 Task: Create Card Donor Stewardship Execution in Board Digital Advertising Strategies to Workspace Digital Strategy Consulting. Create Card Fashion Review in Board IT Service Desk Management to Workspace Digital Strategy Consulting. Create Card Donor Stewardship Performance Review in Board Voice of Customer Customer Journey Mapping and Analysis to Workspace Digital Strategy Consulting
Action: Mouse moved to (67, 368)
Screenshot: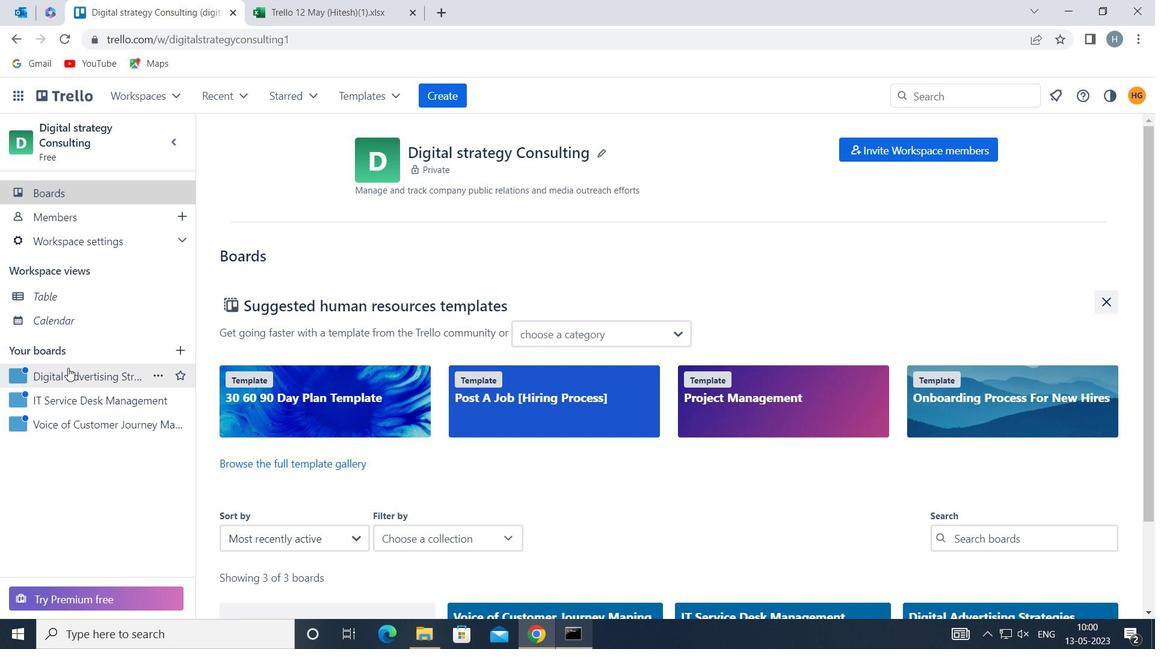 
Action: Mouse pressed left at (67, 368)
Screenshot: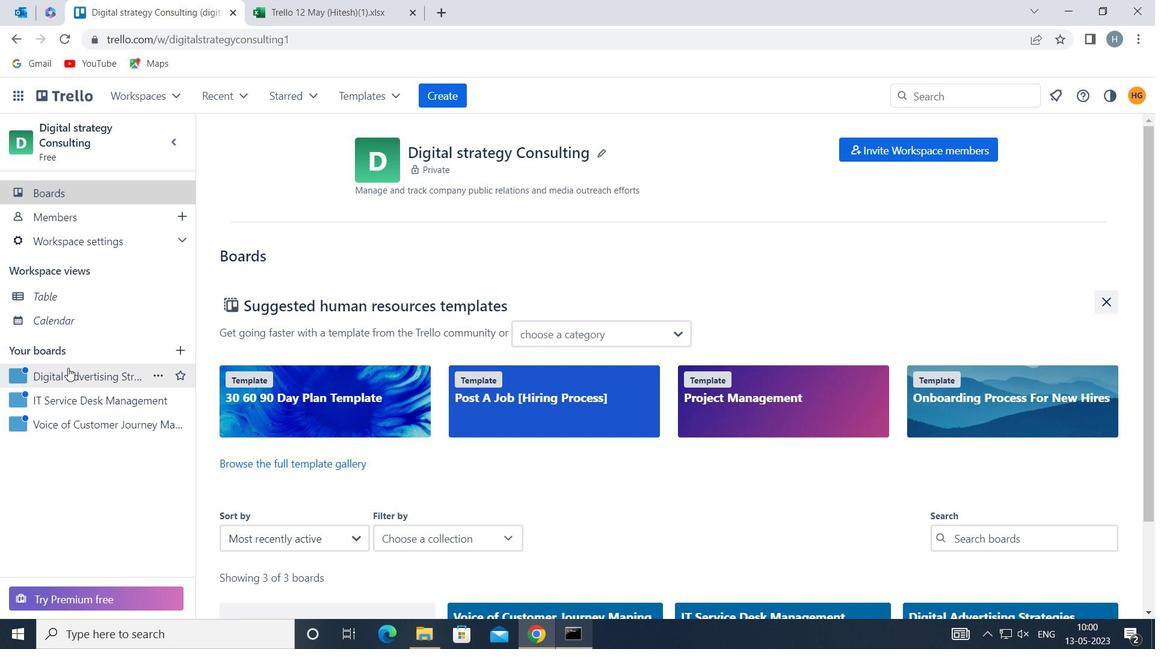 
Action: Mouse moved to (701, 215)
Screenshot: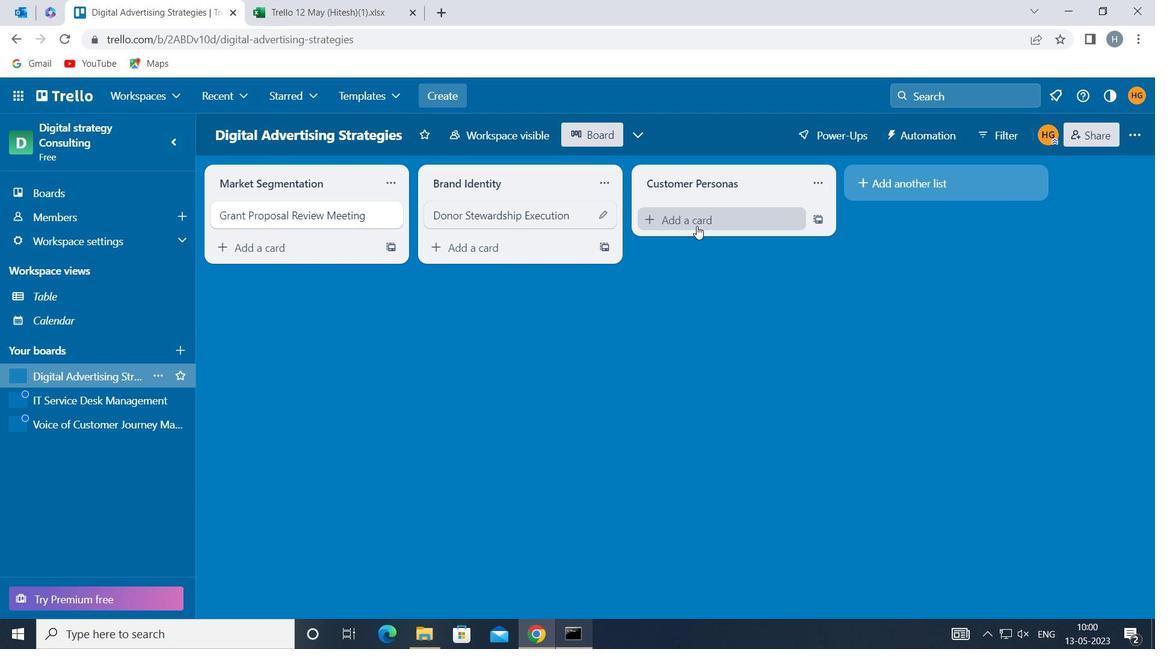 
Action: Mouse pressed left at (701, 215)
Screenshot: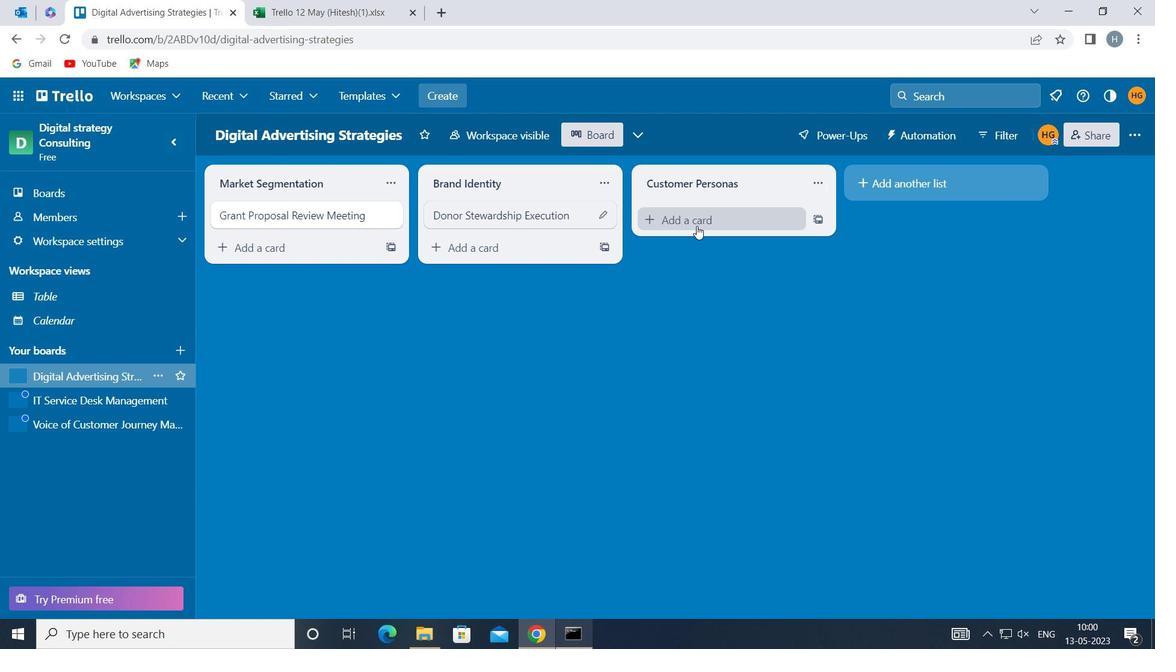 
Action: Mouse pressed left at (701, 215)
Screenshot: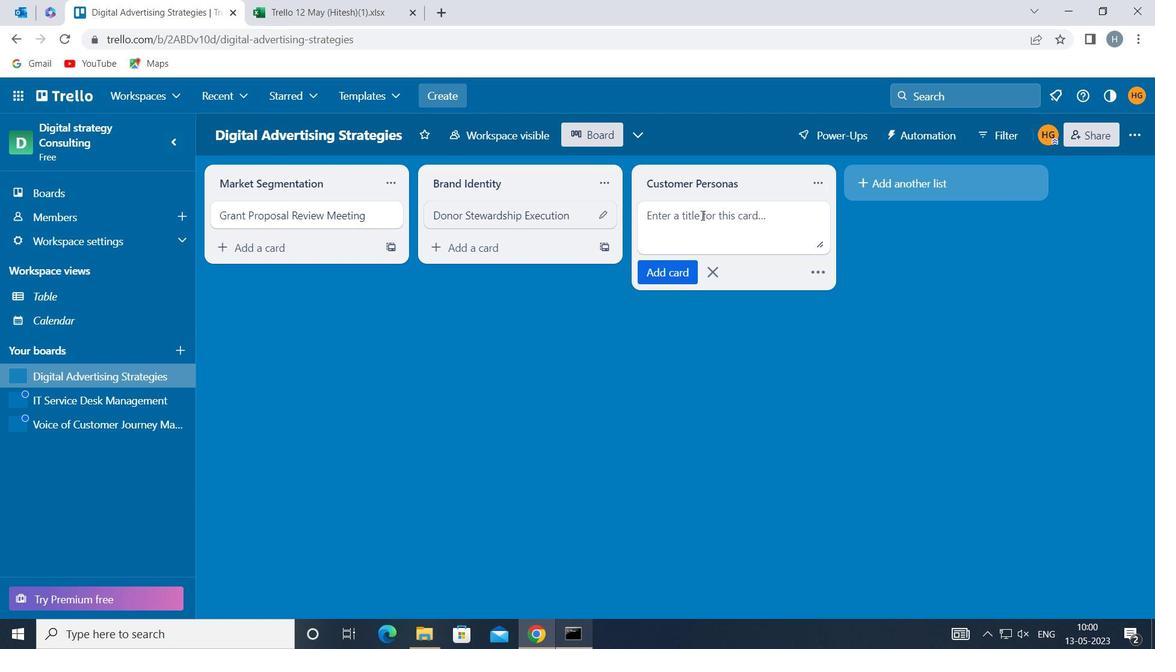 
Action: Key pressed <Key.shift>DONOR<Key.space><Key.shift>STEWARDSHIP<Key.space><Key.shift>EXECUTION<Key.space>
Screenshot: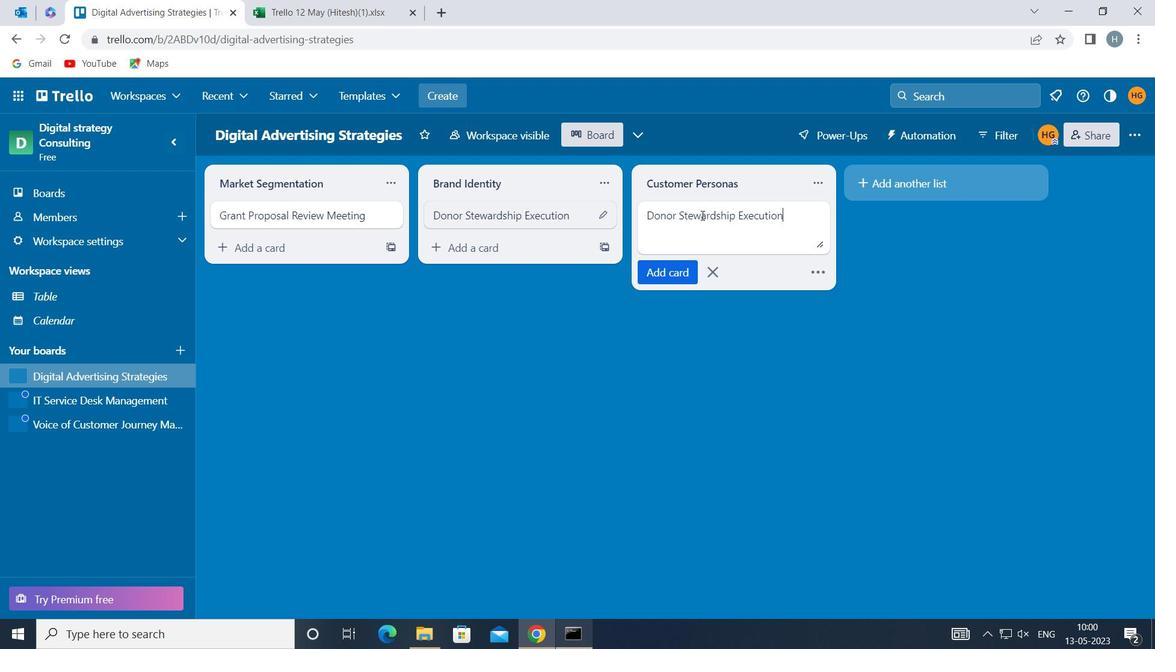 
Action: Mouse moved to (686, 266)
Screenshot: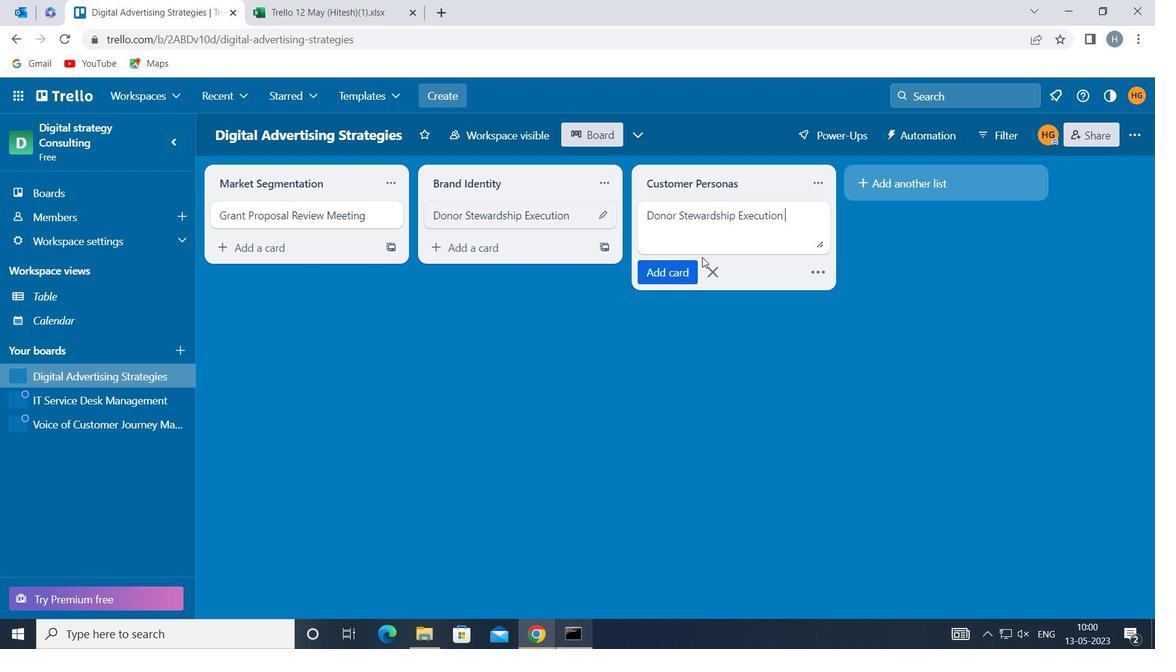 
Action: Mouse pressed left at (686, 266)
Screenshot: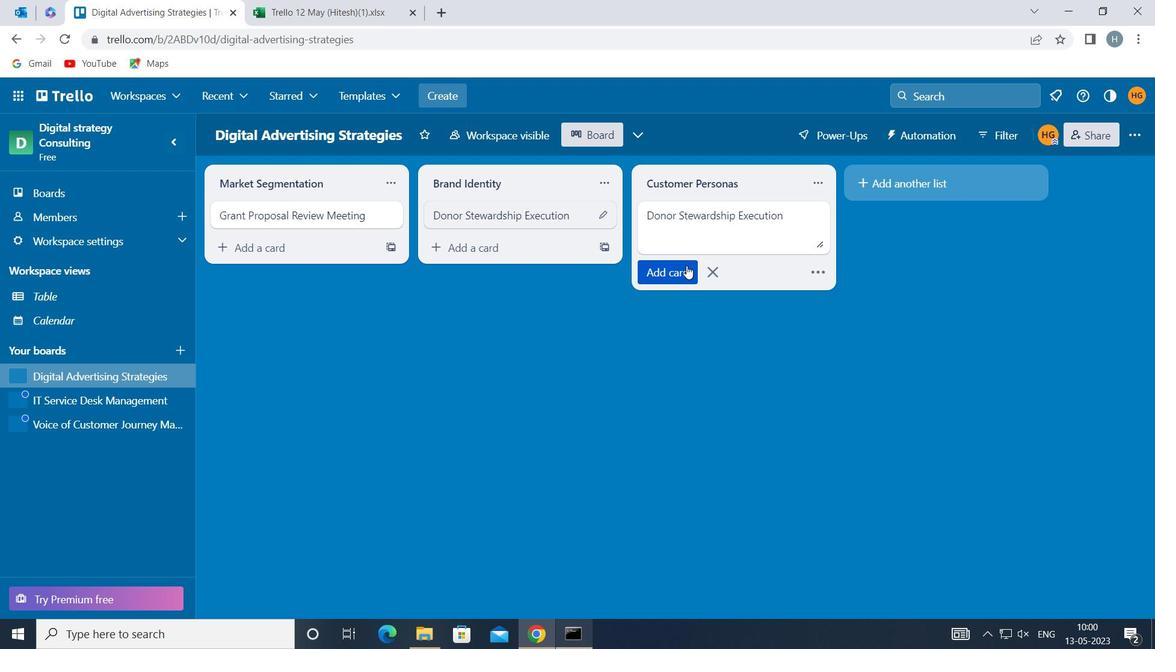 
Action: Mouse moved to (607, 350)
Screenshot: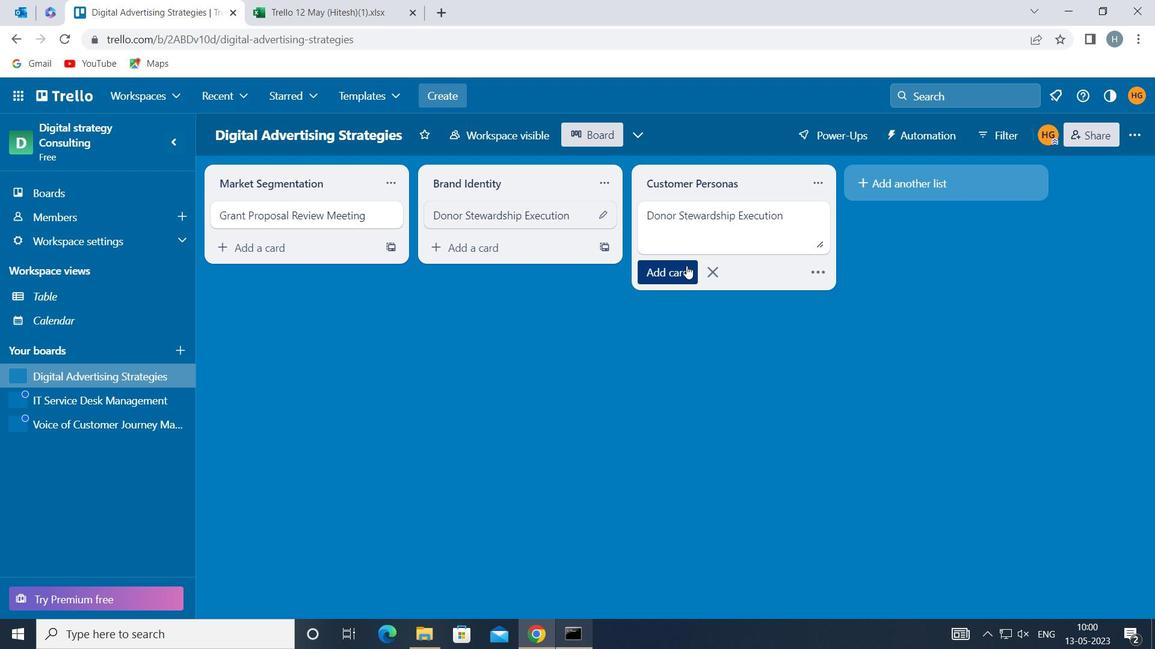
Action: Mouse pressed left at (607, 350)
Screenshot: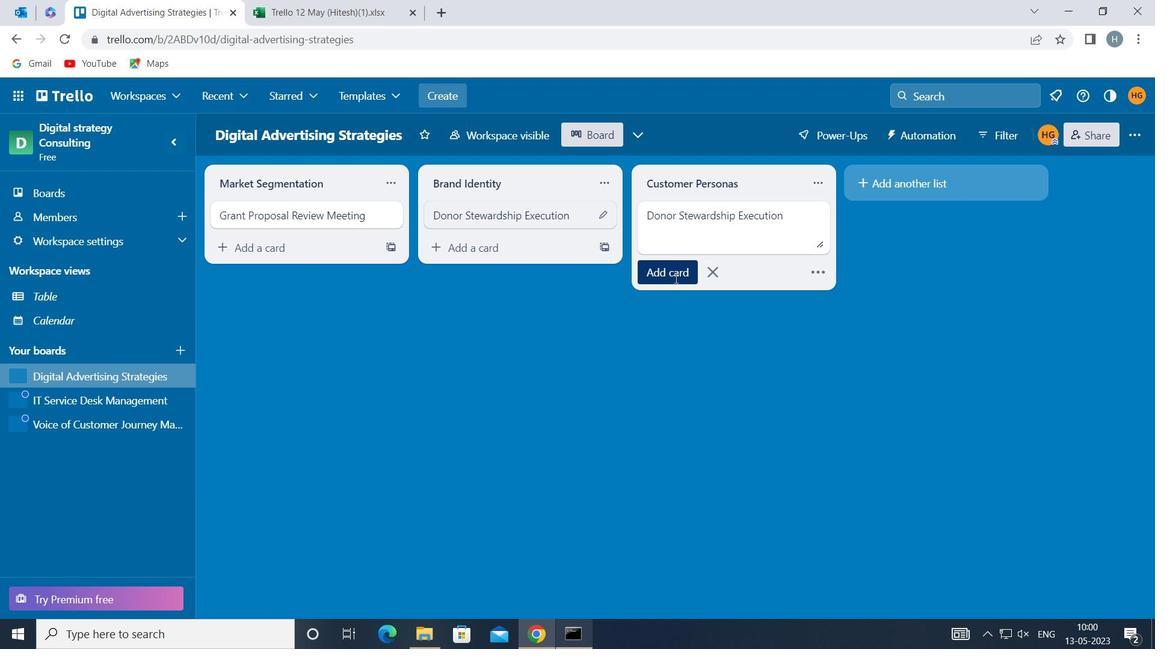 
Action: Mouse moved to (72, 397)
Screenshot: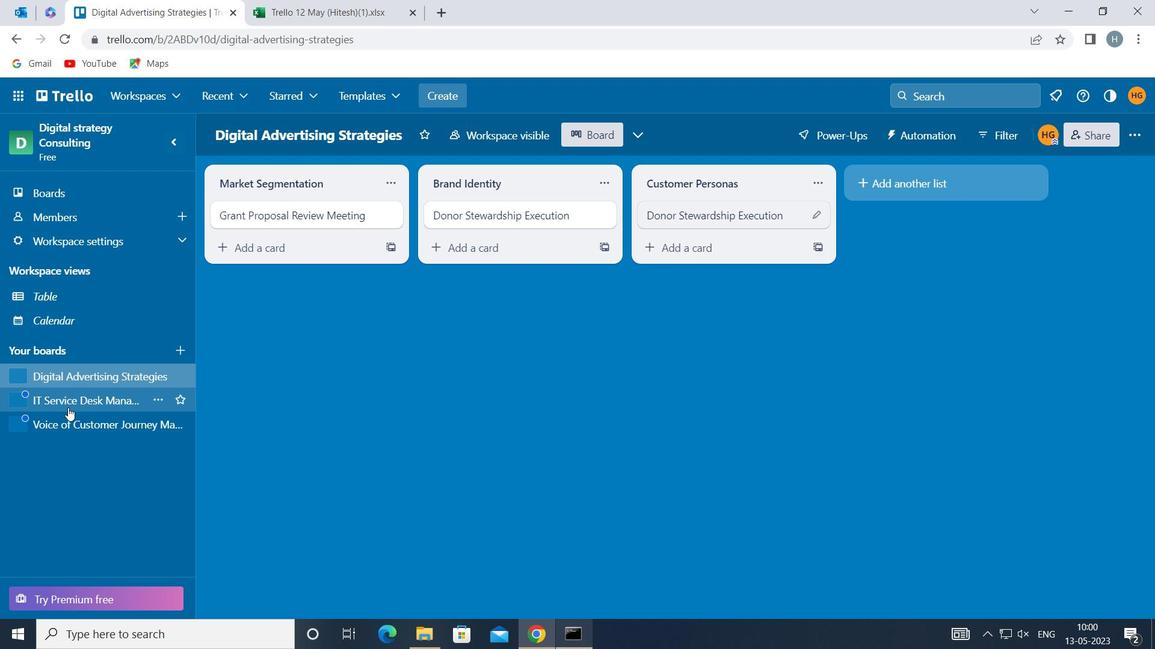 
Action: Mouse pressed left at (72, 397)
Screenshot: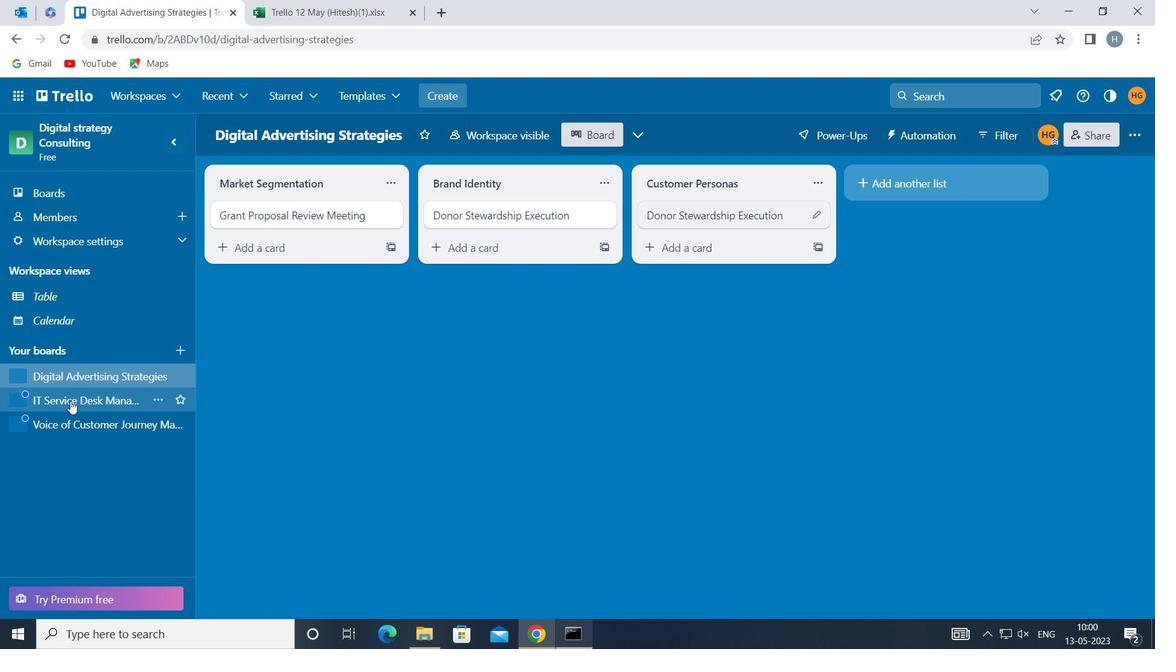 
Action: Mouse moved to (693, 222)
Screenshot: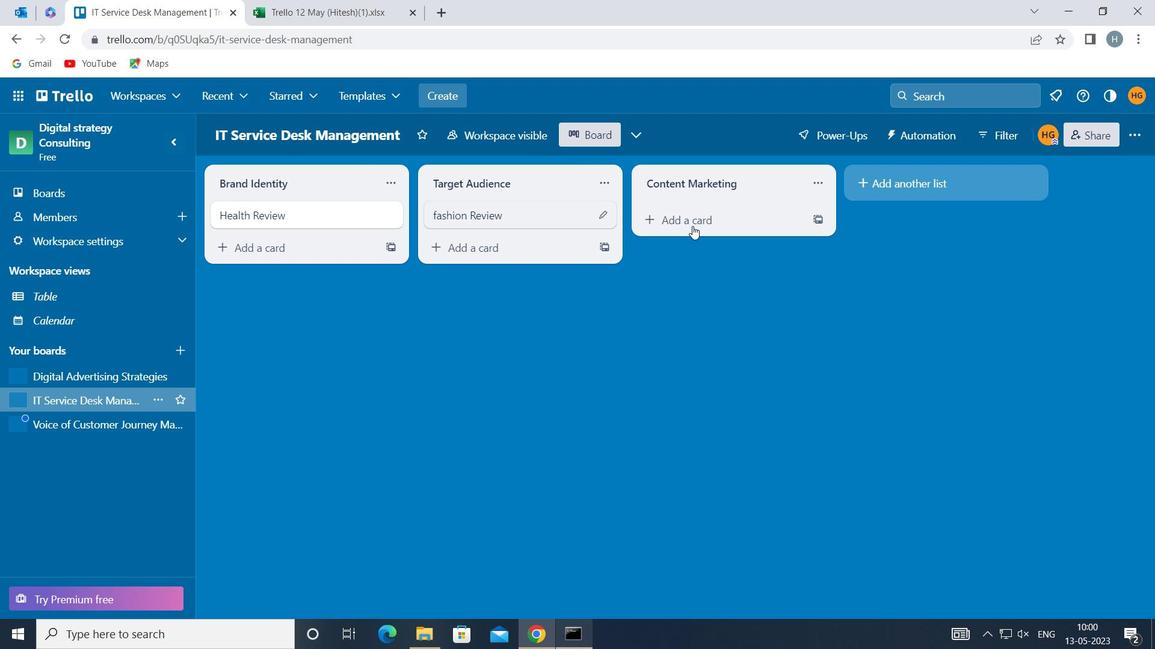 
Action: Mouse pressed left at (693, 222)
Screenshot: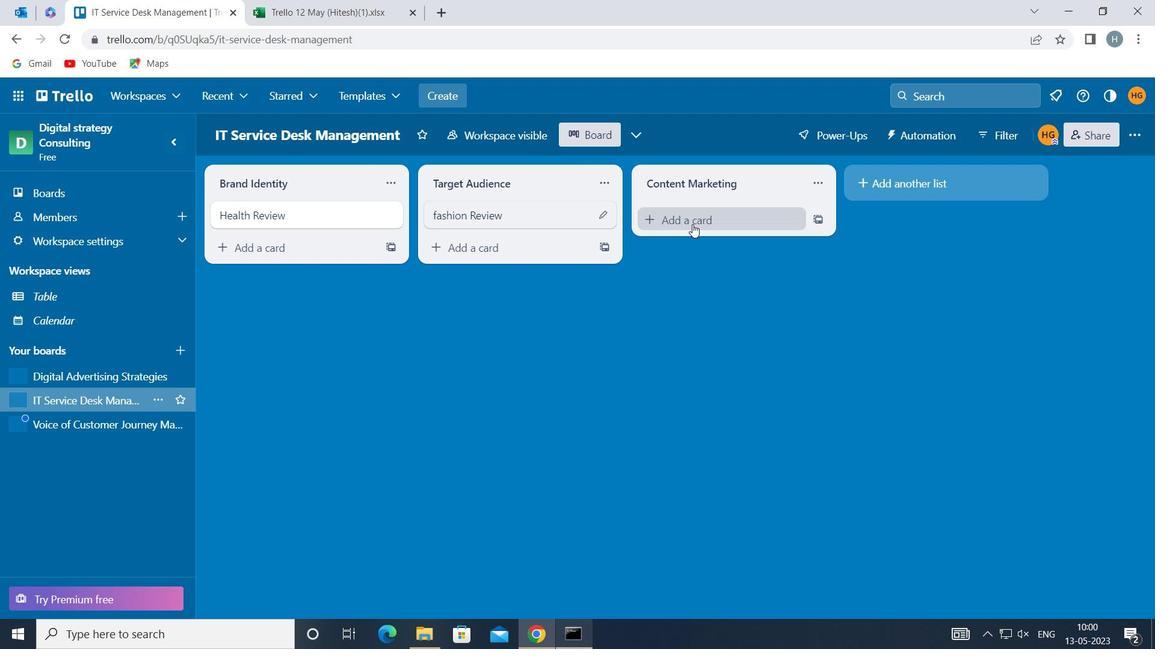 
Action: Mouse pressed left at (693, 222)
Screenshot: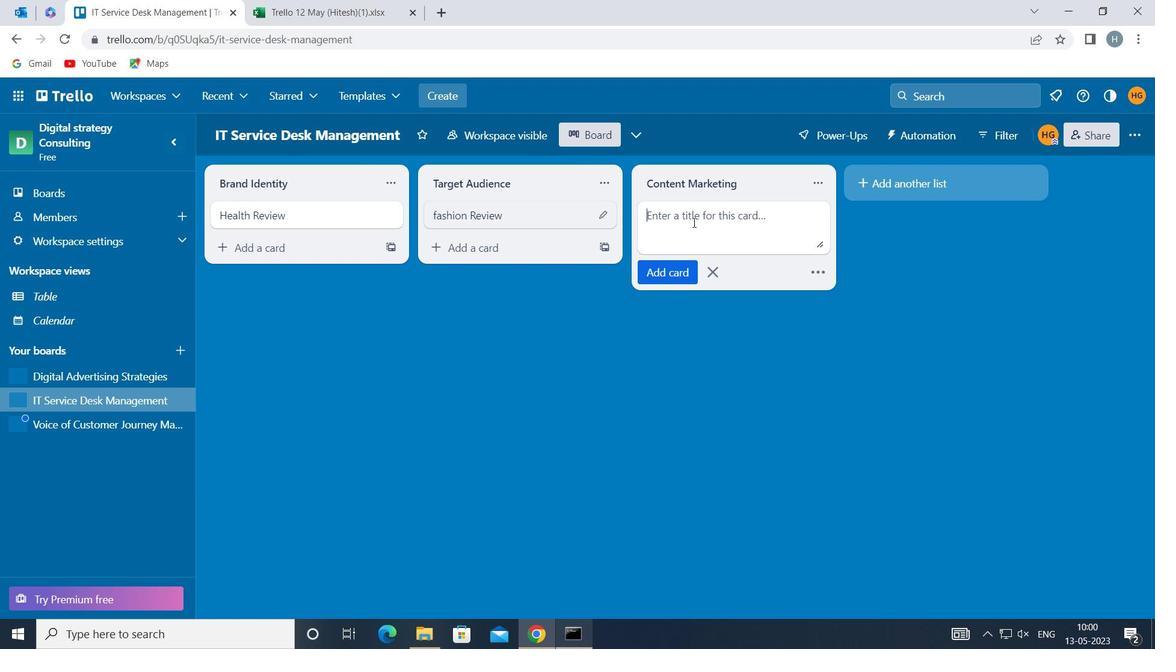
Action: Key pressed <Key.shift>FASHION<Key.space><Key.shift>REVIEW
Screenshot: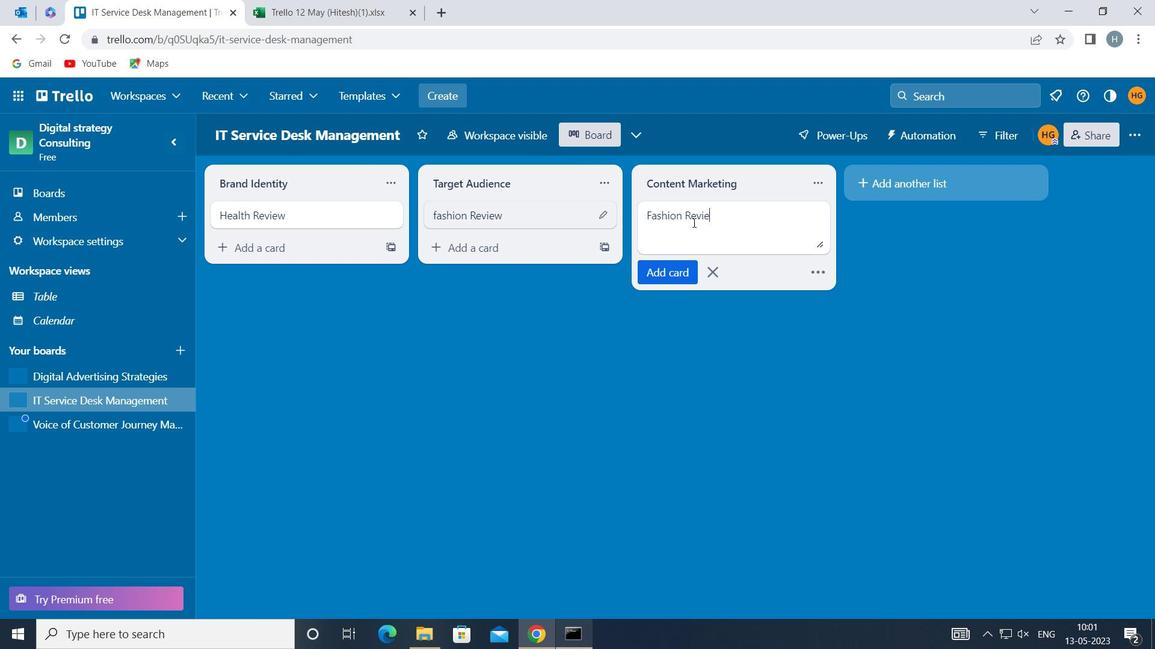 
Action: Mouse moved to (665, 271)
Screenshot: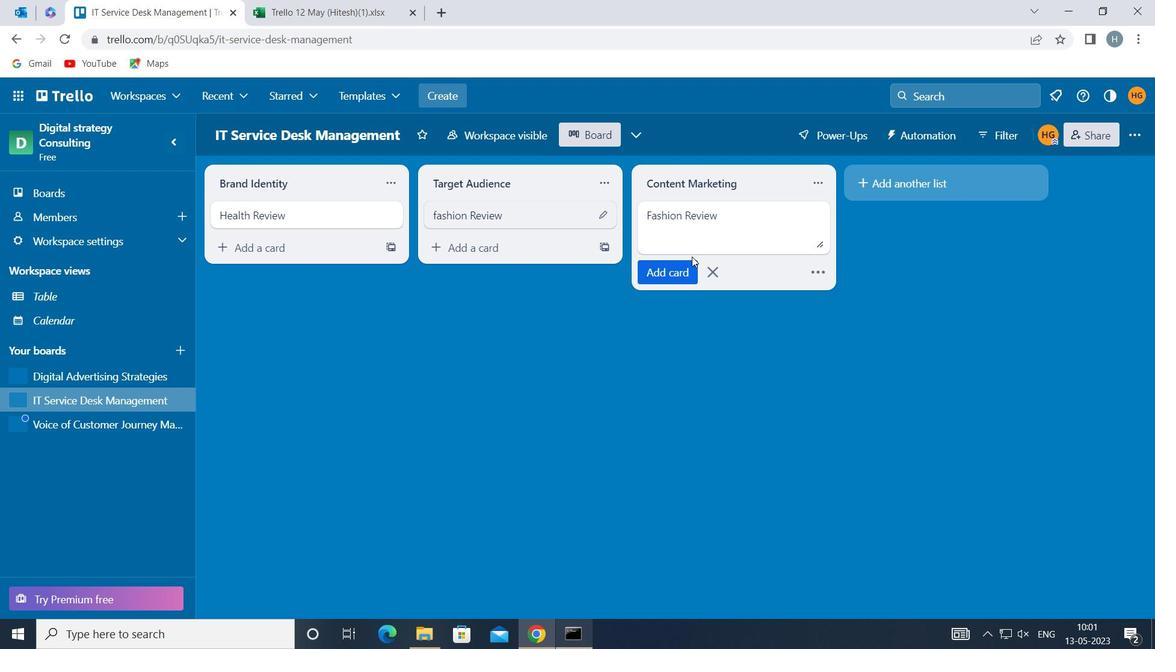 
Action: Mouse pressed left at (665, 271)
Screenshot: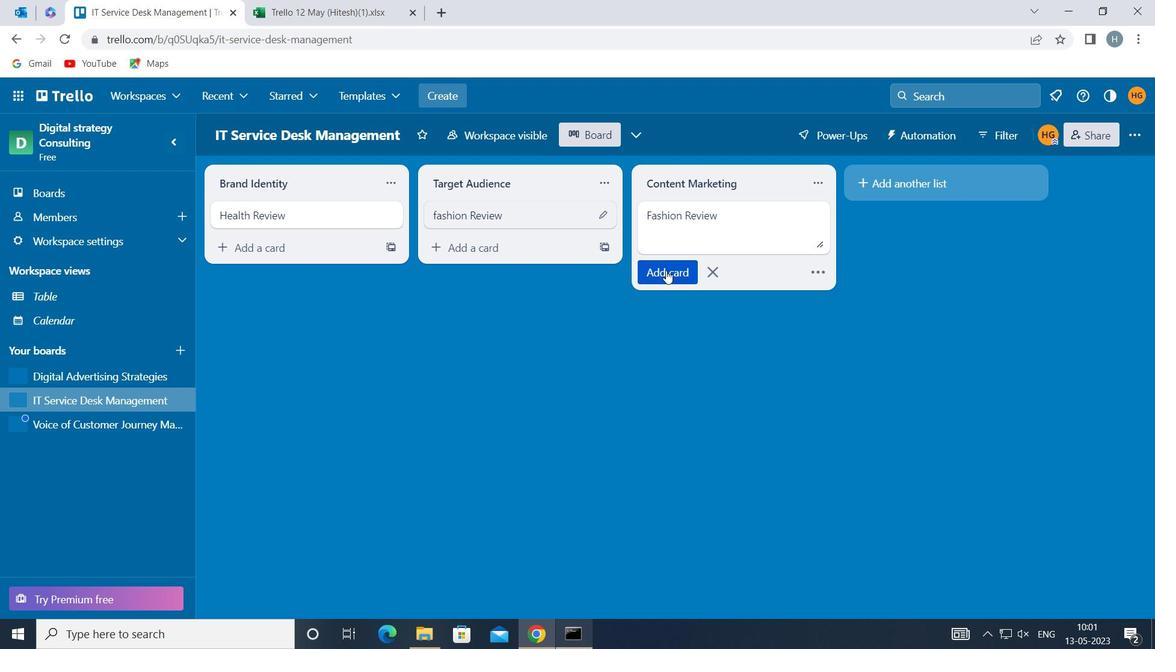 
Action: Mouse moved to (626, 342)
Screenshot: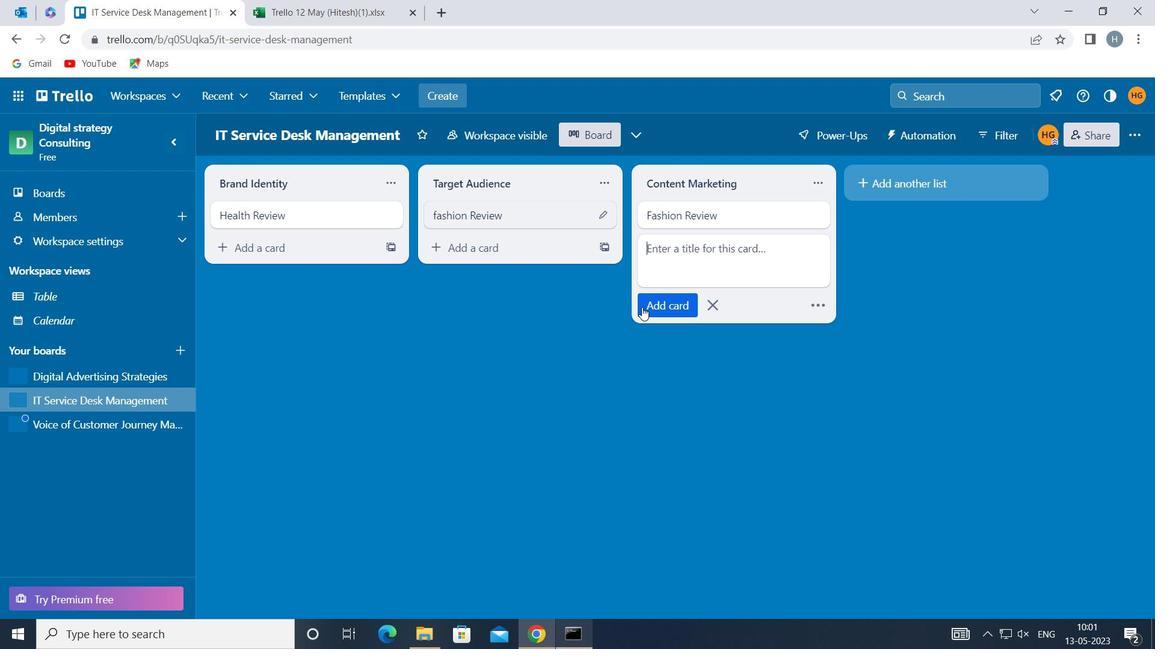 
Action: Mouse pressed left at (626, 342)
Screenshot: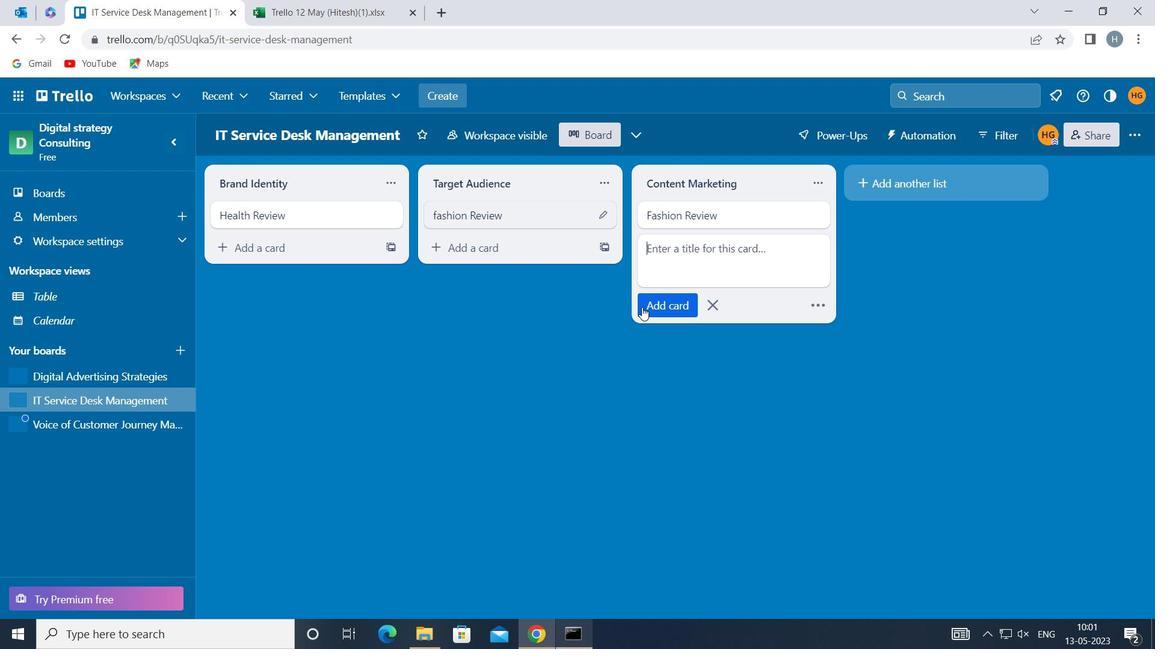
Action: Mouse moved to (100, 425)
Screenshot: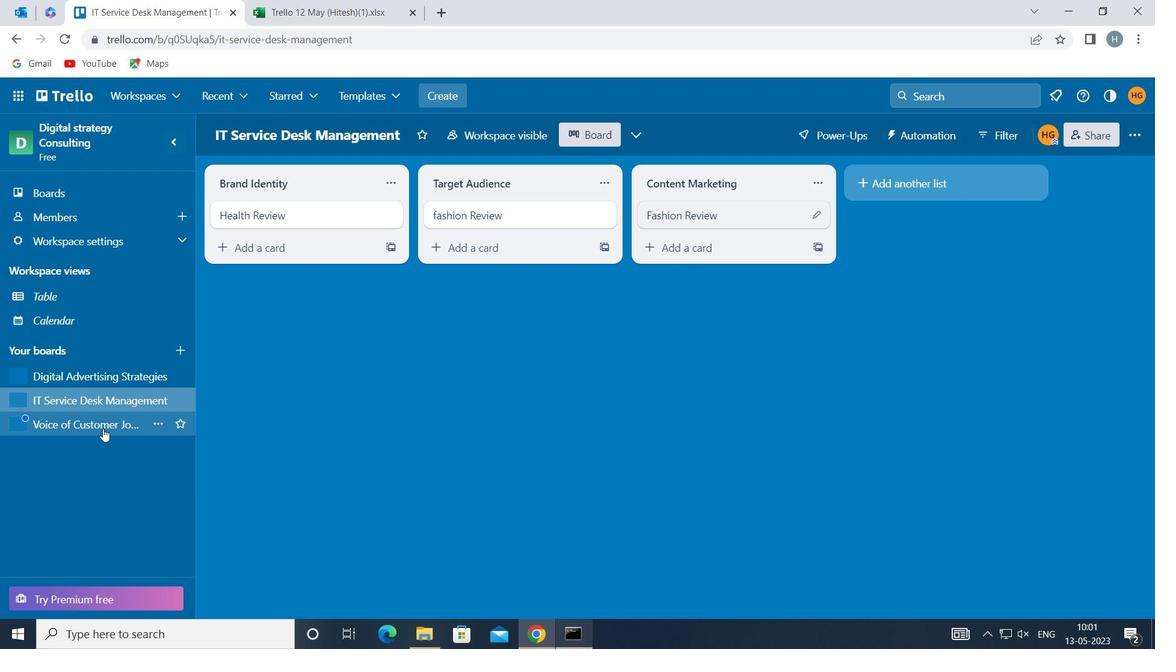 
Action: Mouse pressed left at (100, 425)
Screenshot: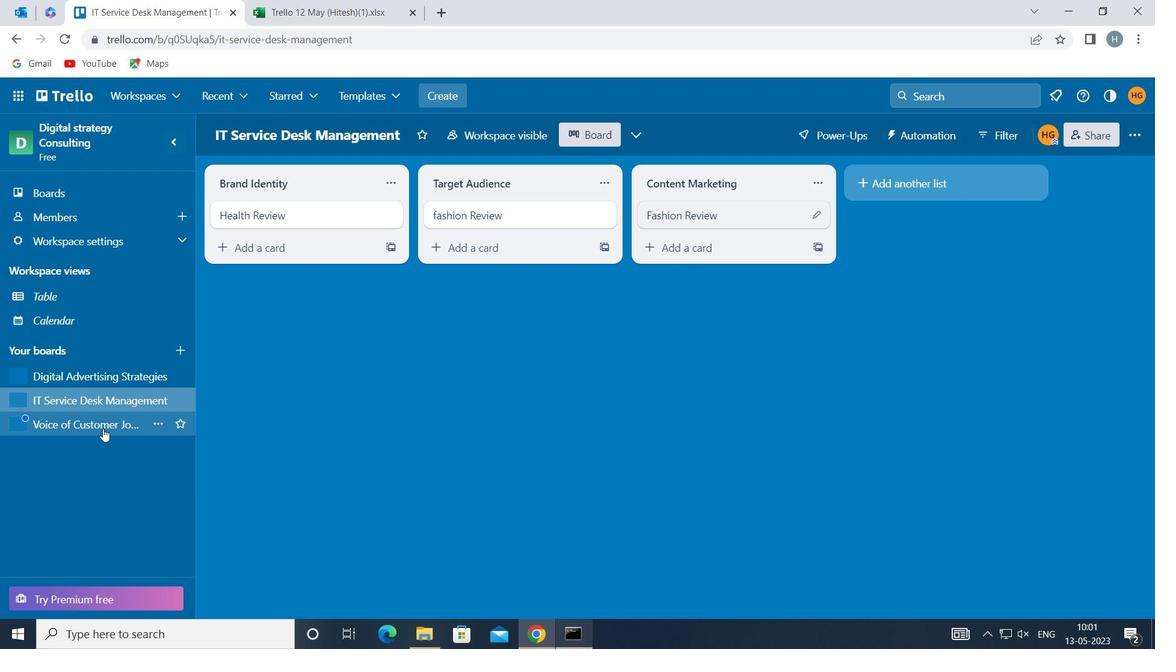 
Action: Mouse moved to (696, 222)
Screenshot: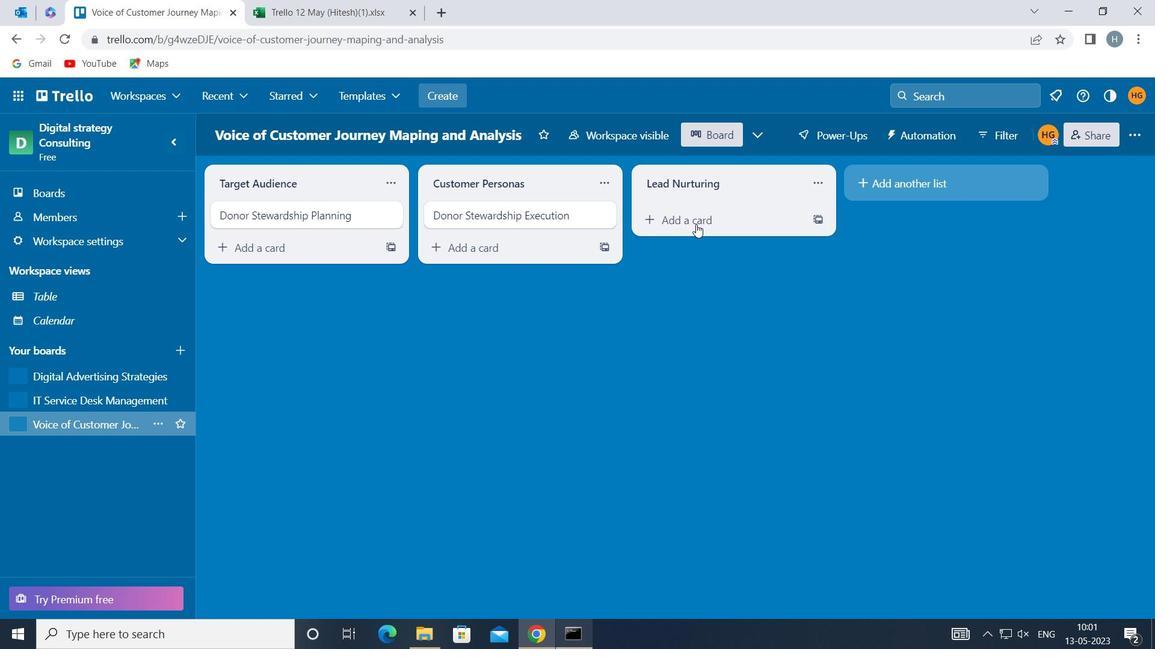 
Action: Mouse pressed left at (696, 222)
Screenshot: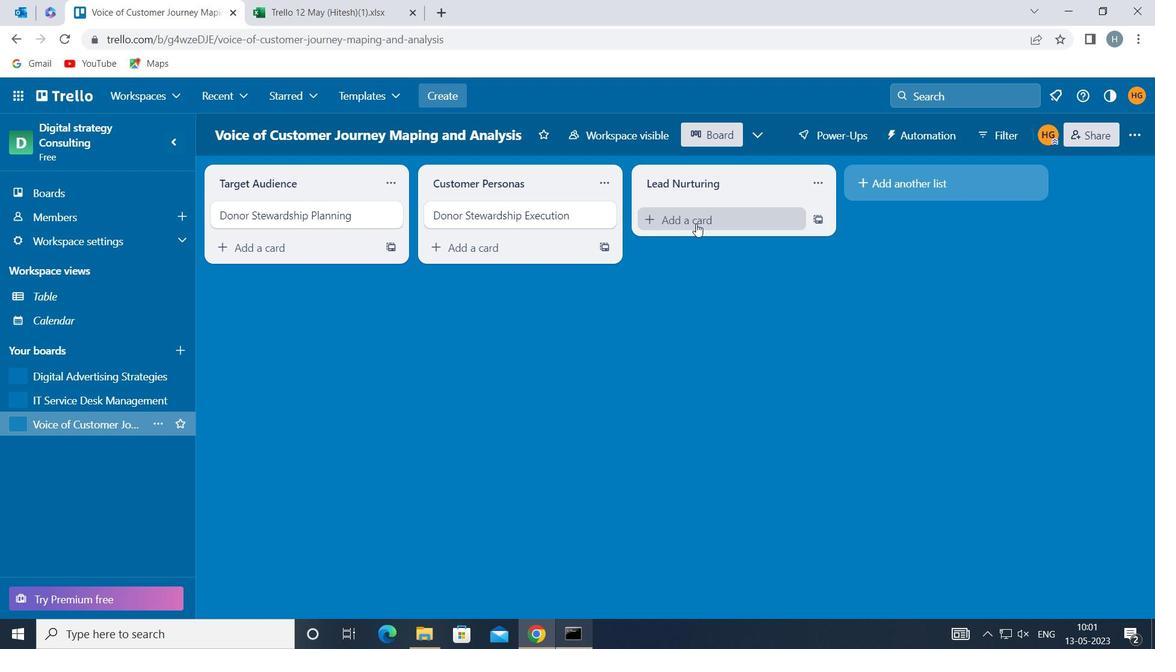 
Action: Mouse pressed left at (696, 222)
Screenshot: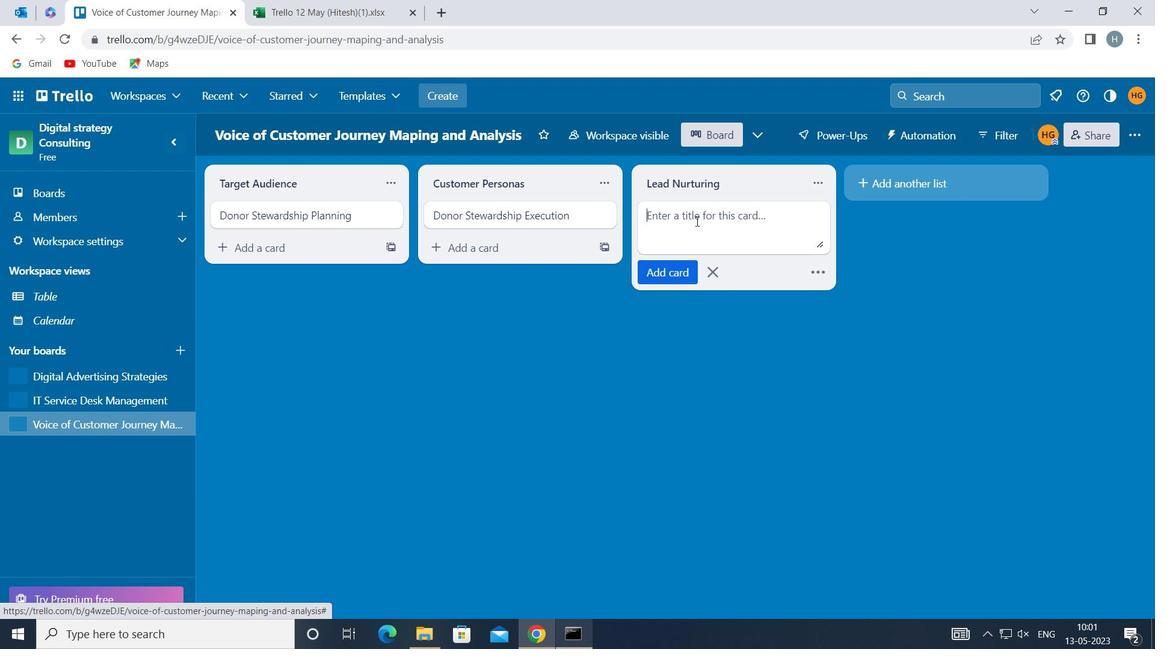 
Action: Key pressed <Key.shift>DONOR<Key.space><Key.shift>STEWARDSHIP<Key.space><Key.shift>PERFORMANCE<Key.space><Key.shift>REVIEW
Screenshot: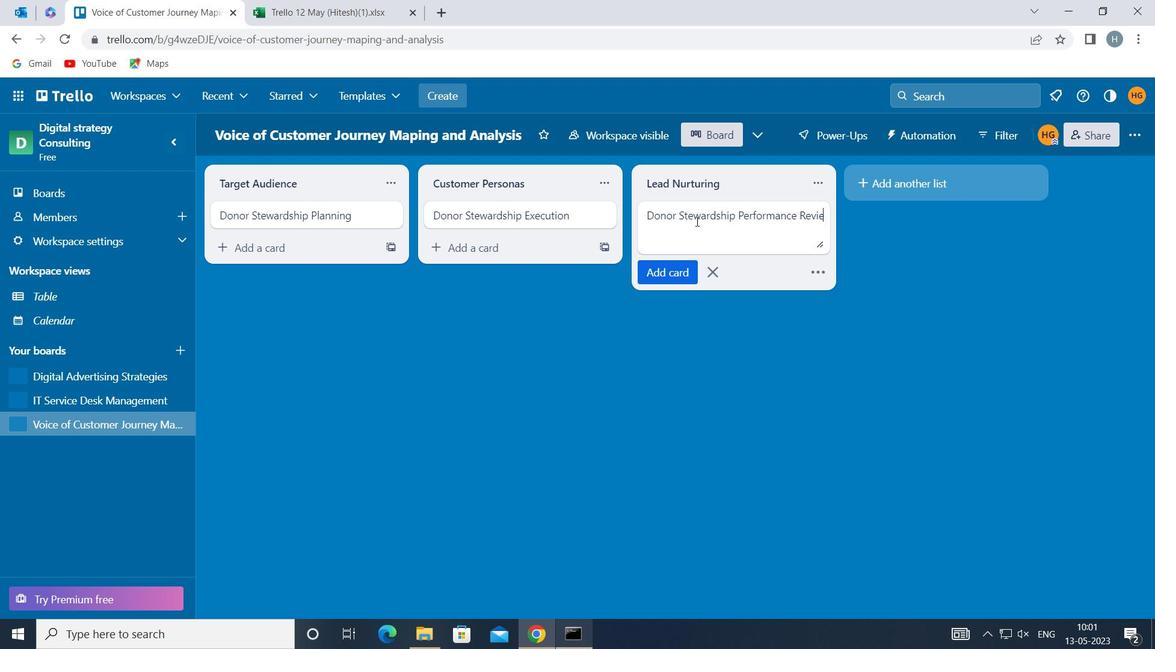 
Action: Mouse moved to (669, 273)
Screenshot: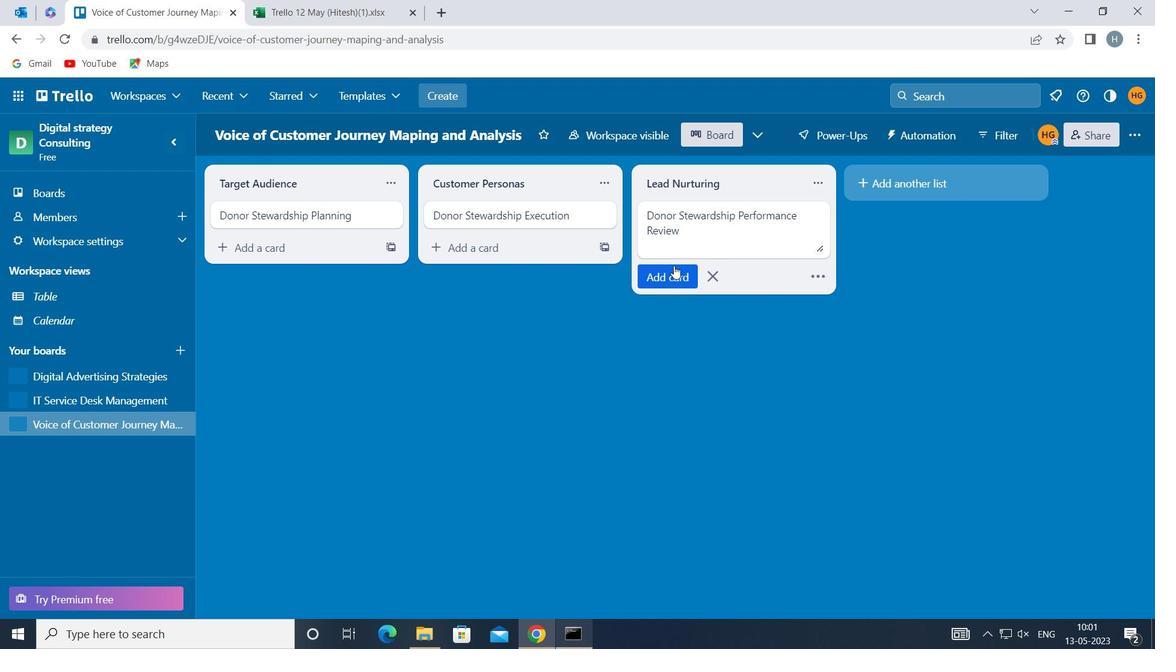 
Action: Mouse pressed left at (669, 273)
Screenshot: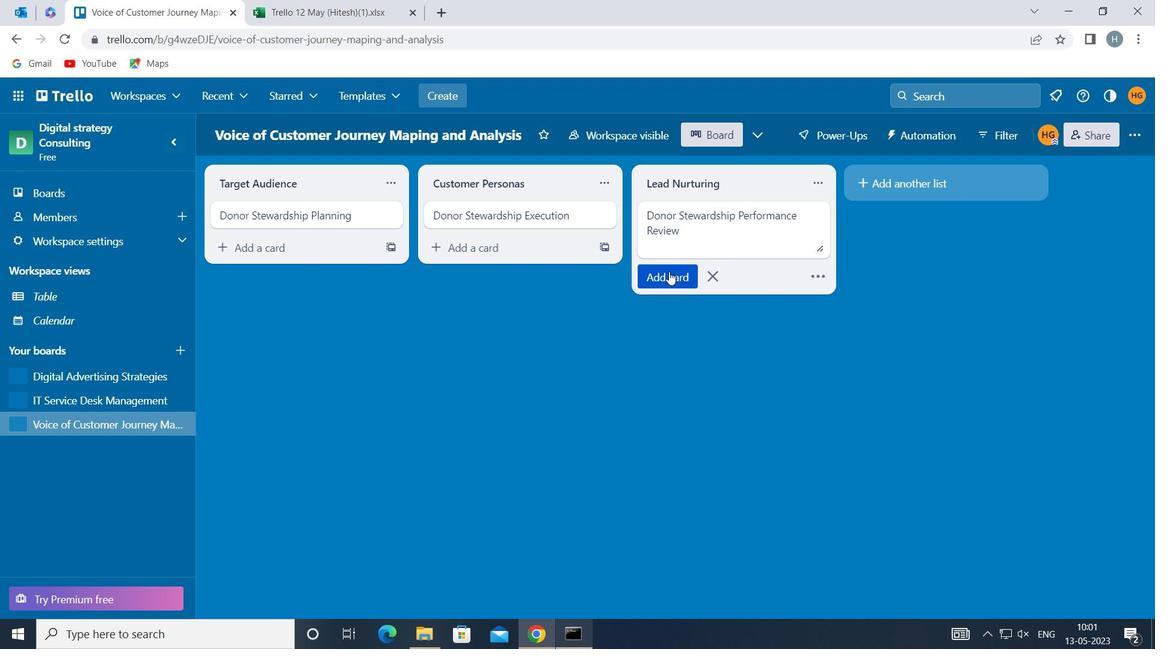 
Action: Mouse moved to (645, 346)
Screenshot: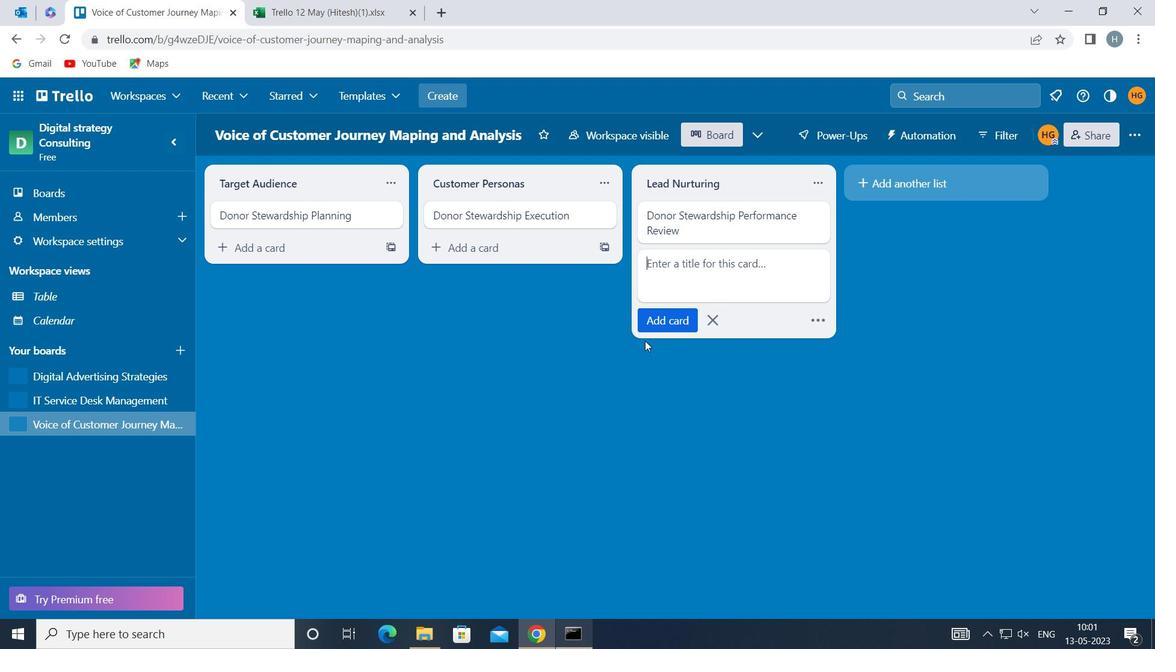 
Action: Mouse pressed left at (645, 346)
Screenshot: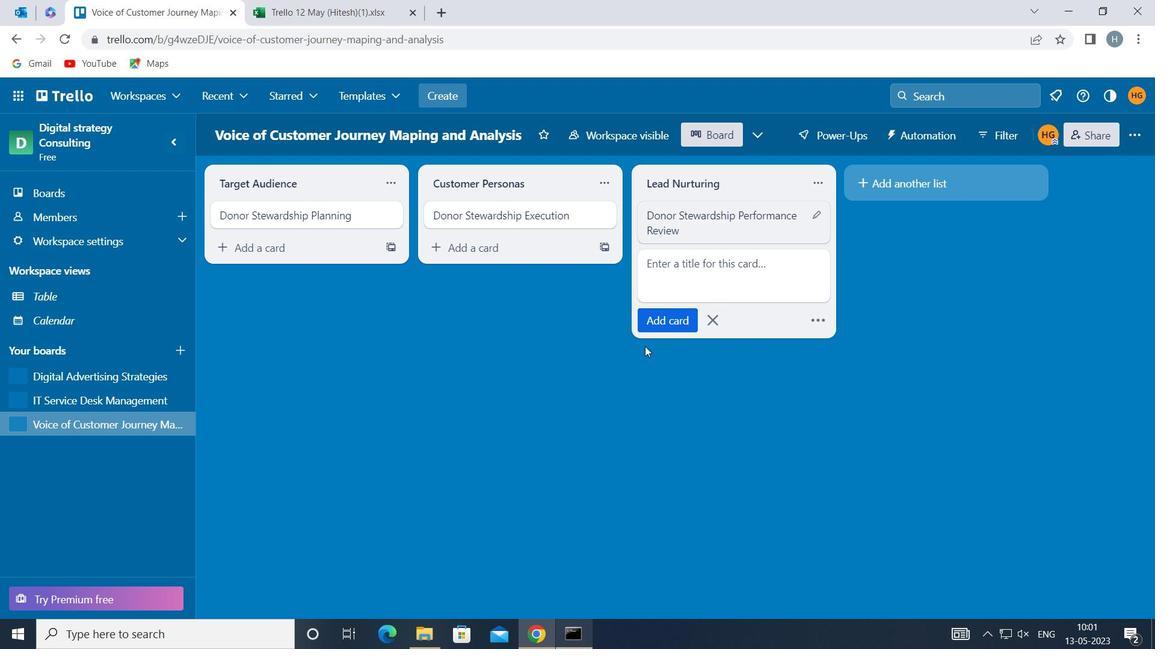 
Action: Key pressed <Key.f8>
Screenshot: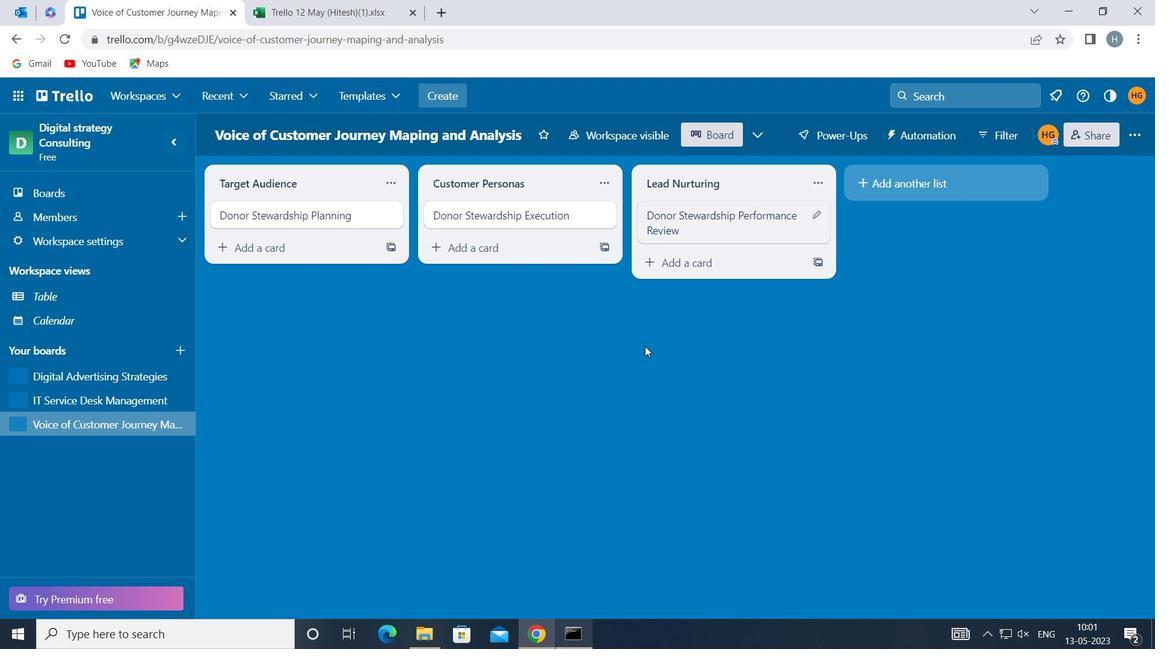 
